 Task: Check the rankings for the "Hardcourt Hoops University".
Action: Mouse moved to (487, 405)
Screenshot: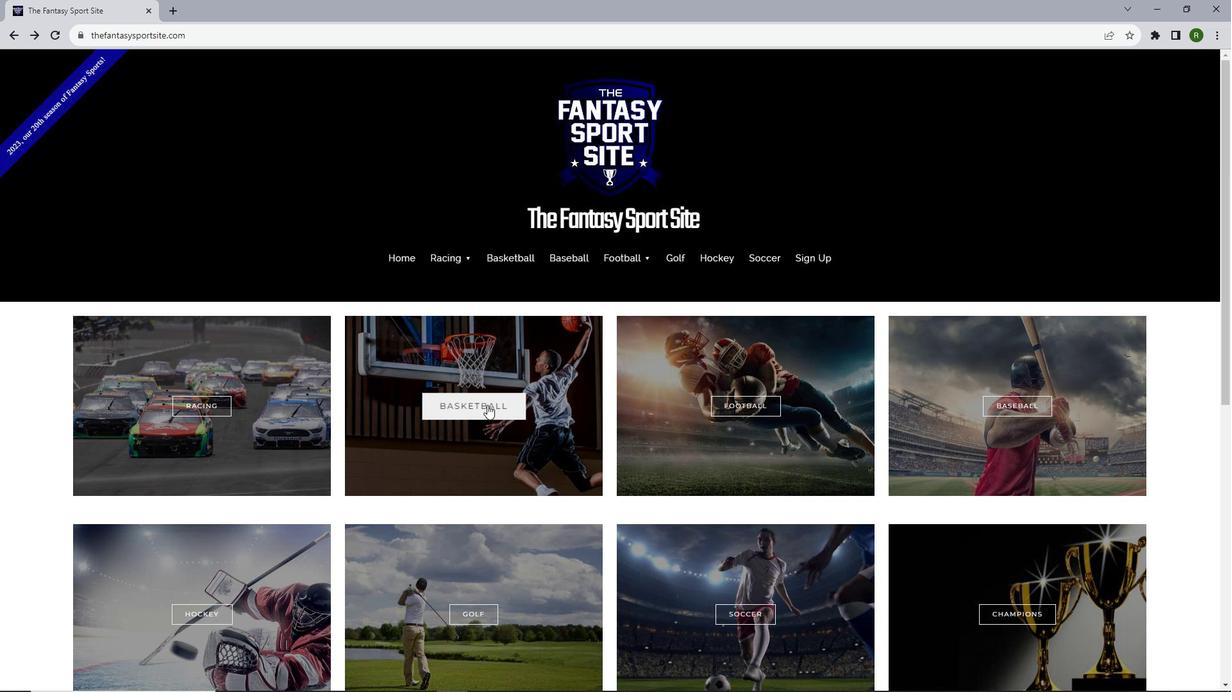 
Action: Mouse pressed left at (487, 405)
Screenshot: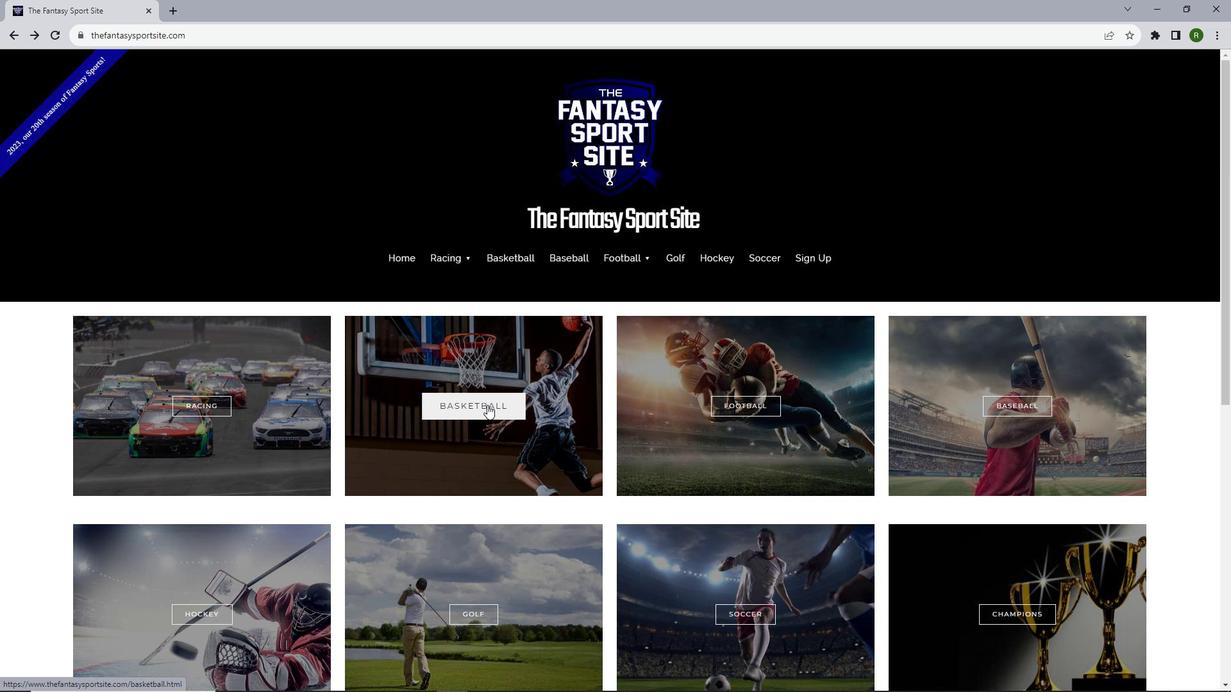 
Action: Mouse scrolled (487, 404) with delta (0, 0)
Screenshot: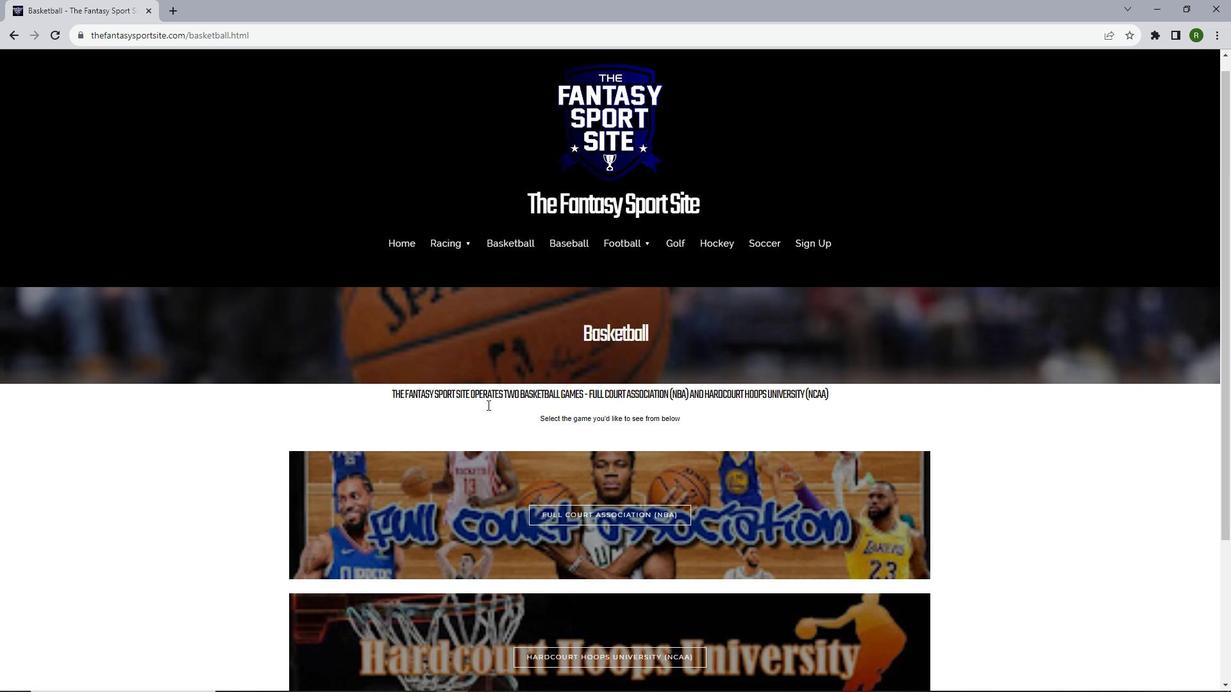 
Action: Mouse scrolled (487, 404) with delta (0, 0)
Screenshot: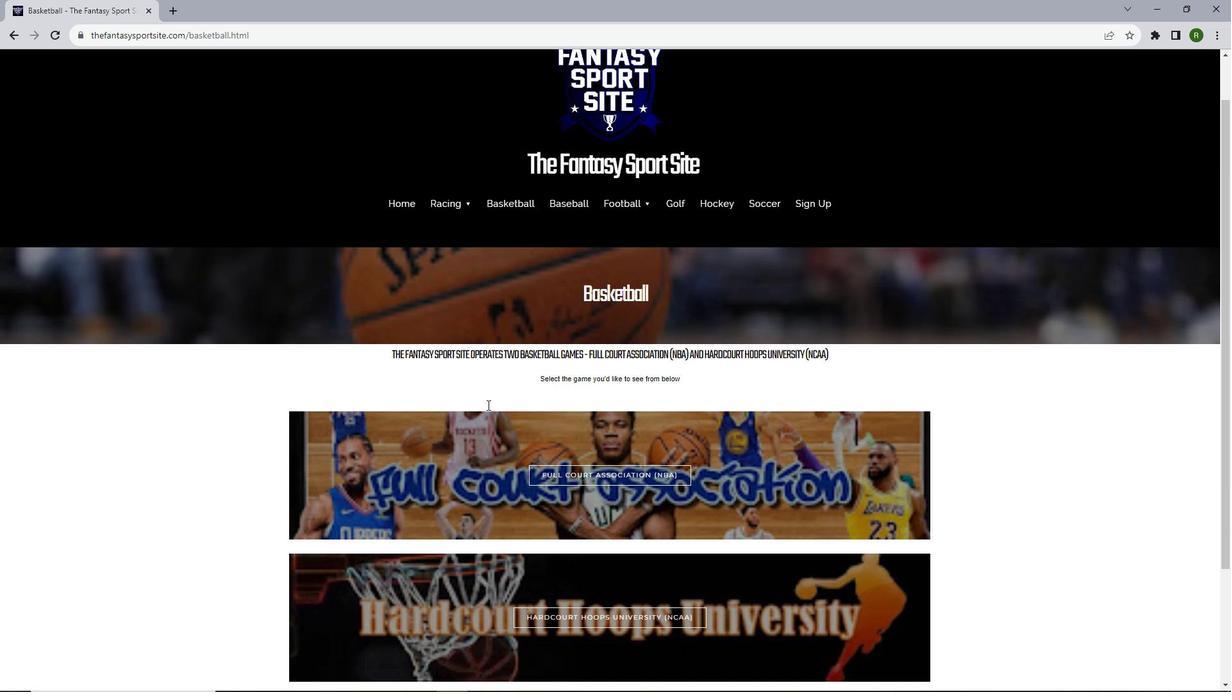 
Action: Mouse moved to (548, 547)
Screenshot: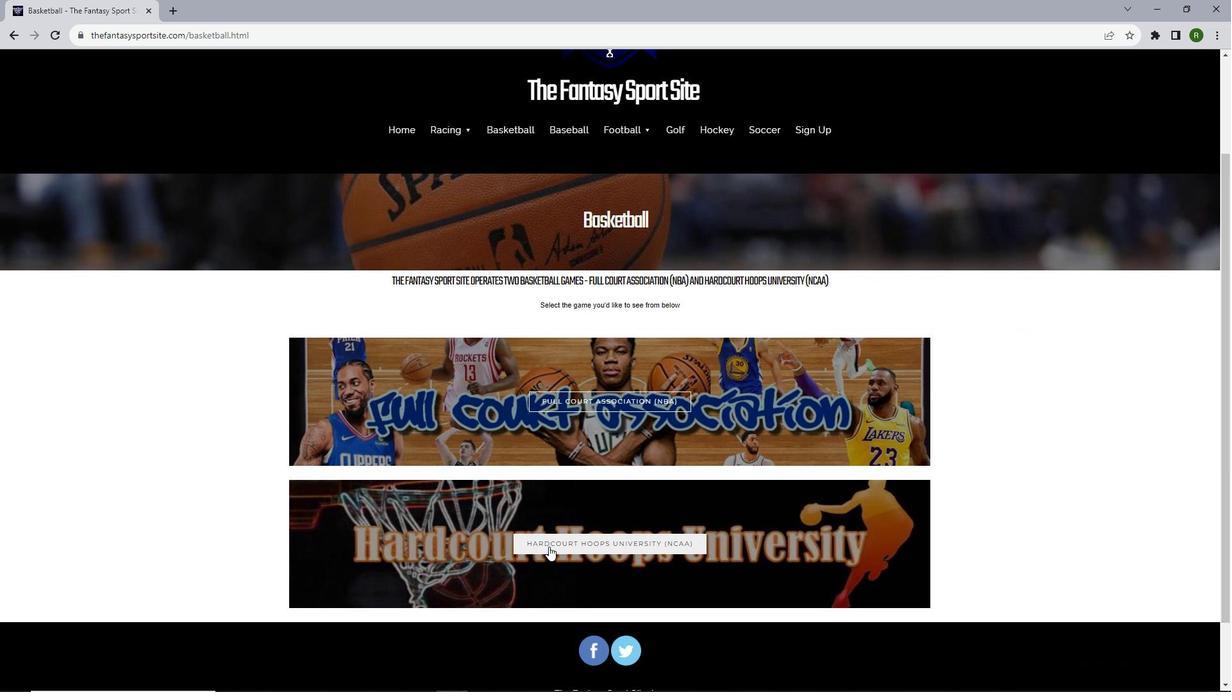
Action: Mouse pressed left at (548, 547)
Screenshot: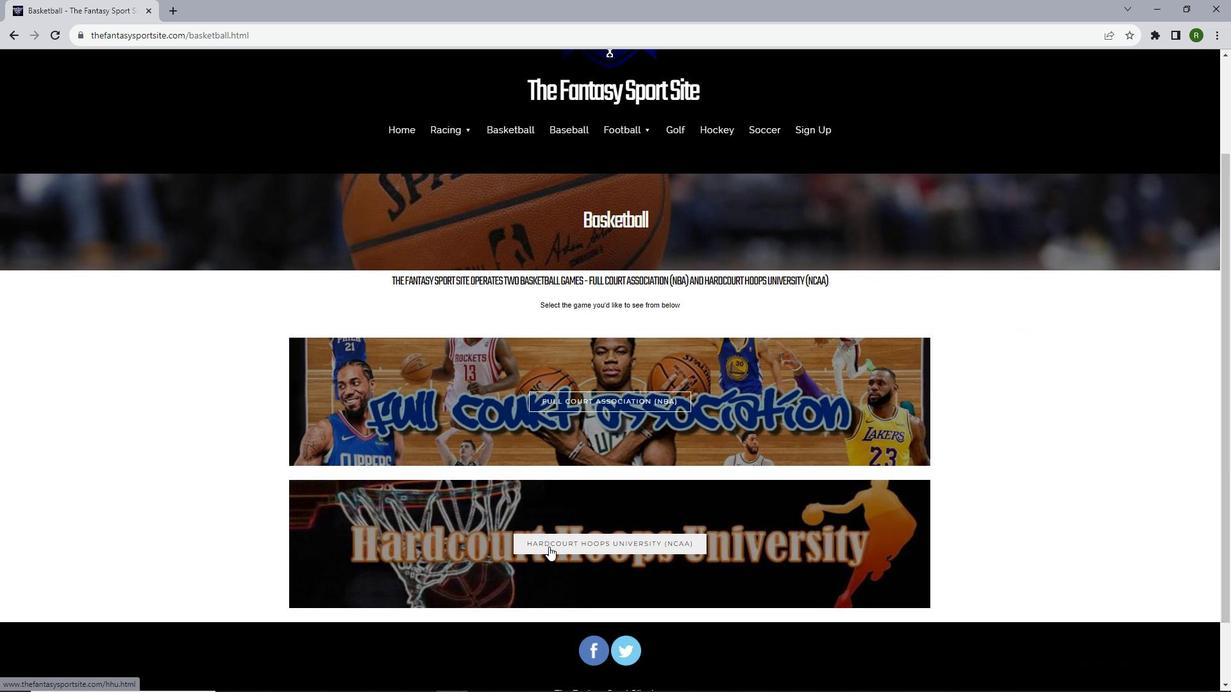 
Action: Mouse moved to (509, 363)
Screenshot: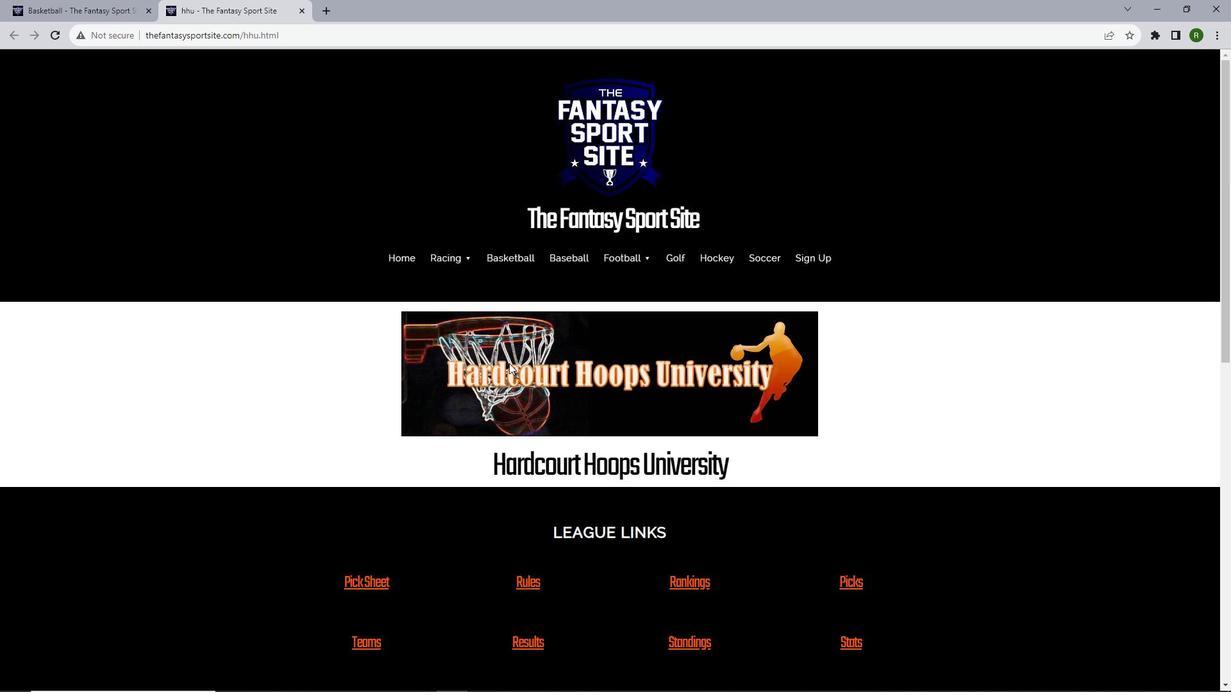 
Action: Mouse scrolled (509, 362) with delta (0, 0)
Screenshot: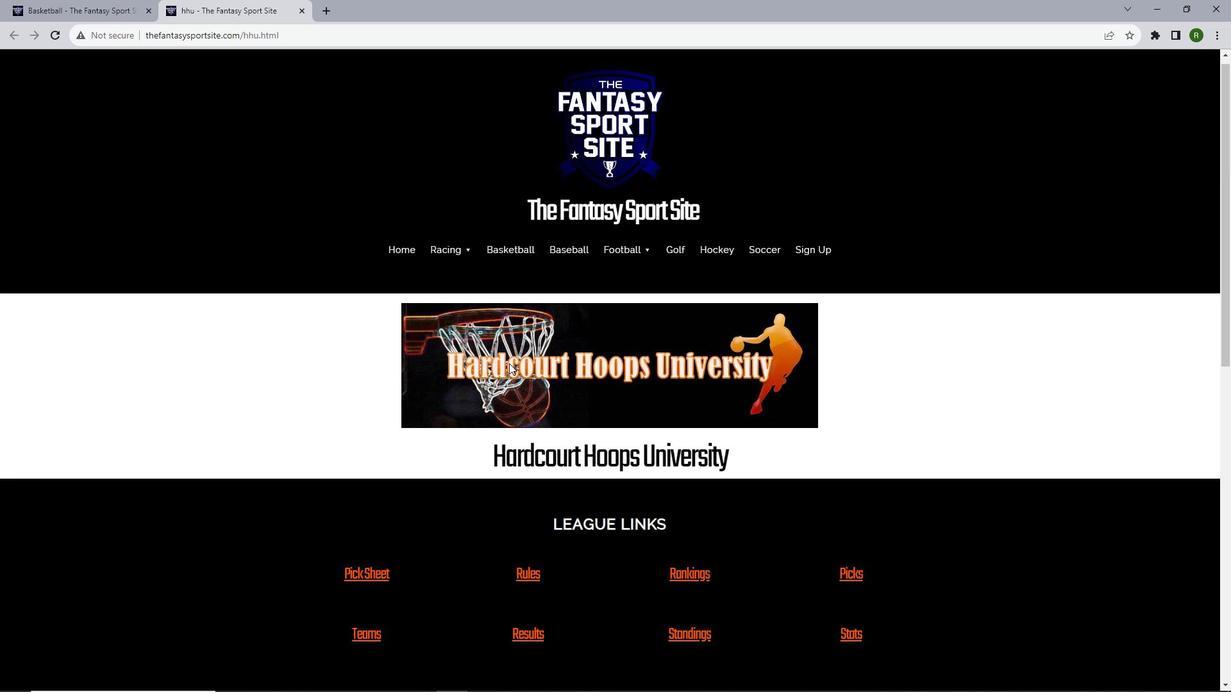 
Action: Mouse scrolled (509, 362) with delta (0, 0)
Screenshot: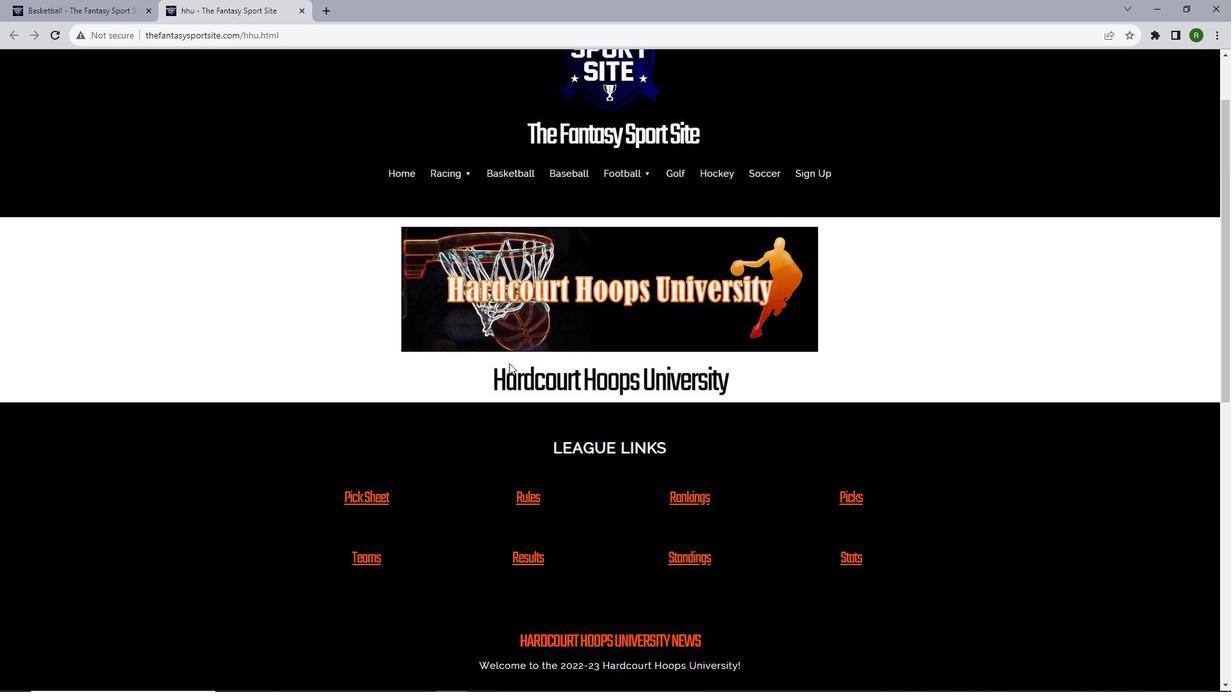 
Action: Mouse moved to (557, 374)
Screenshot: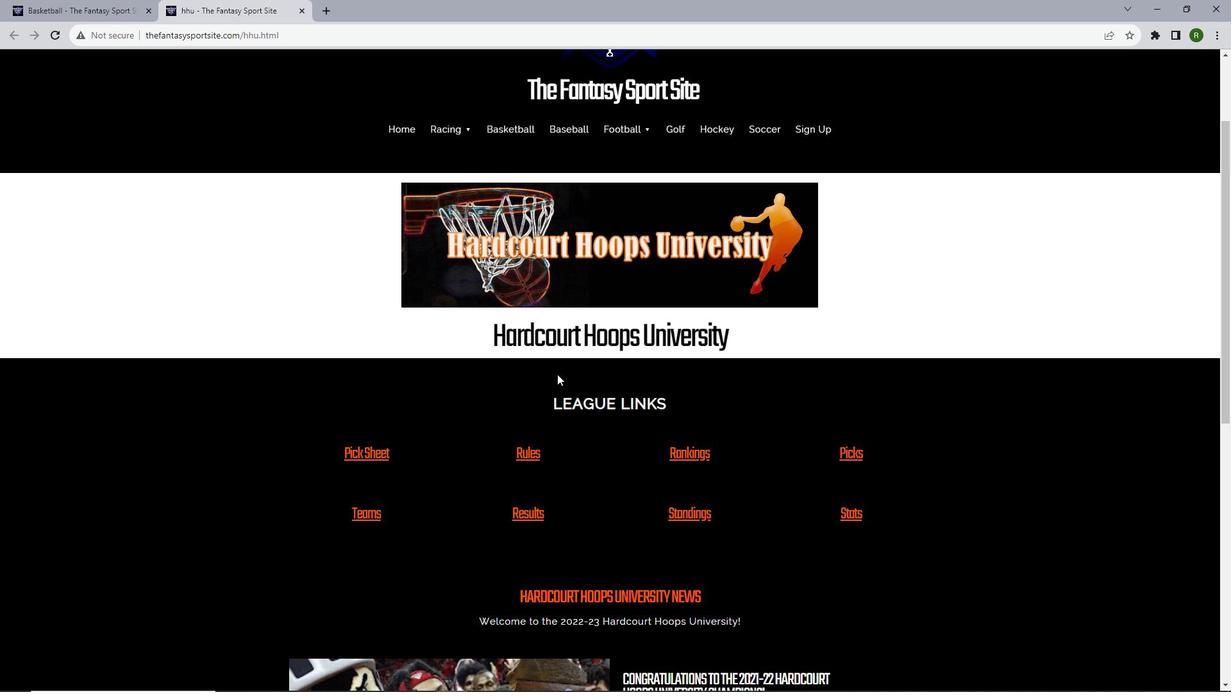 
Action: Mouse scrolled (557, 373) with delta (0, 0)
Screenshot: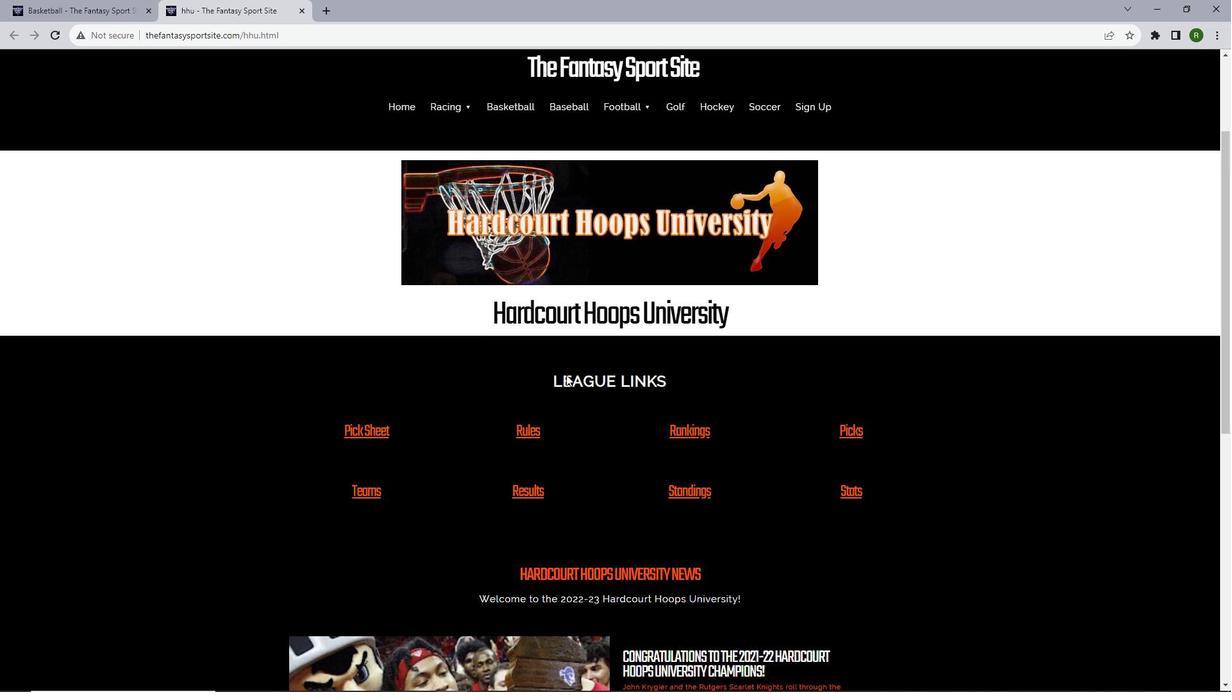 
Action: Mouse moved to (684, 385)
Screenshot: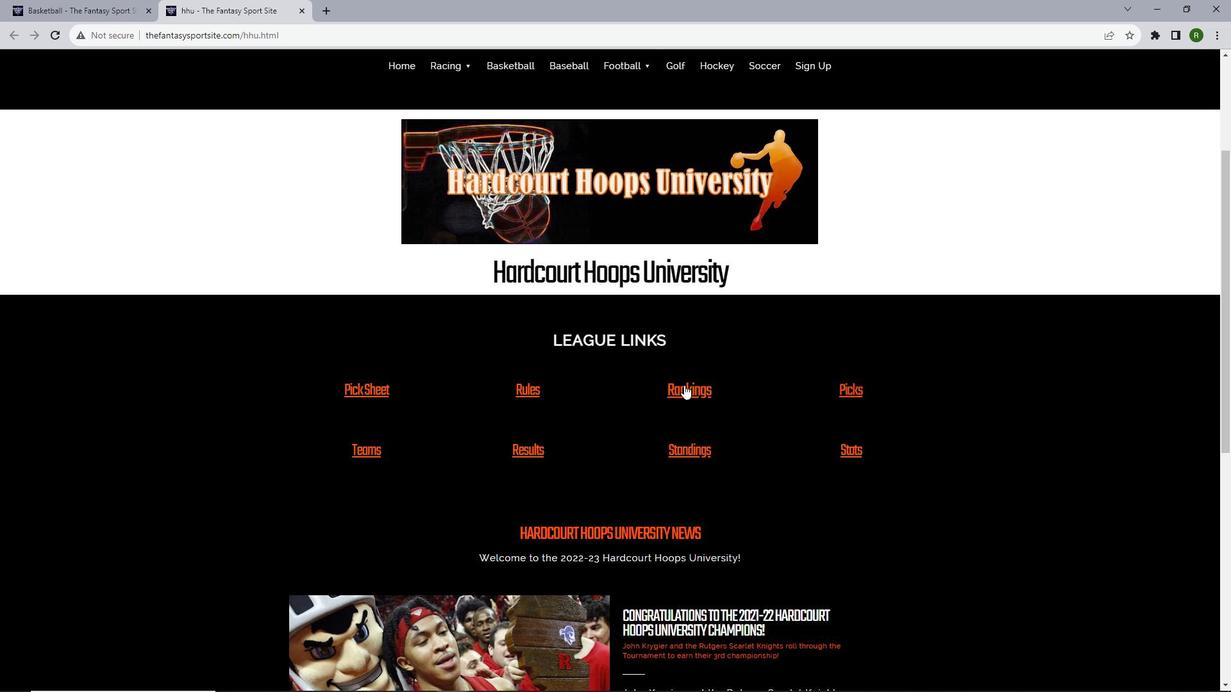 
Action: Mouse pressed left at (684, 385)
Screenshot: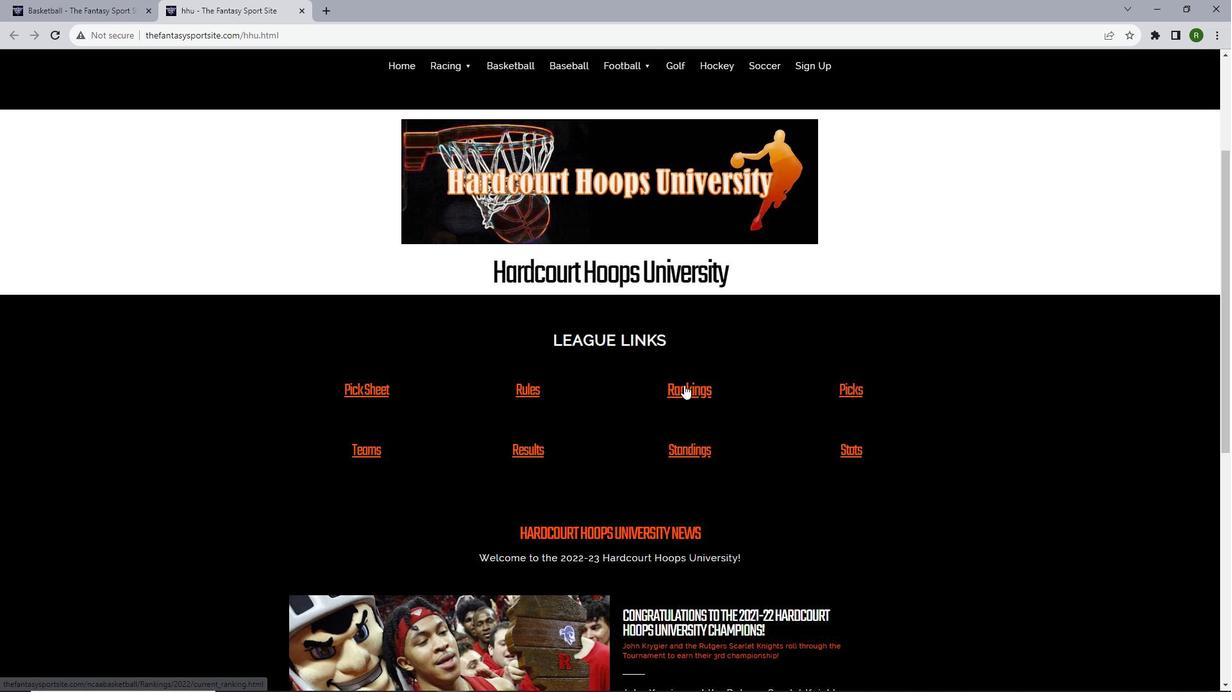 
Action: Mouse moved to (684, 385)
Screenshot: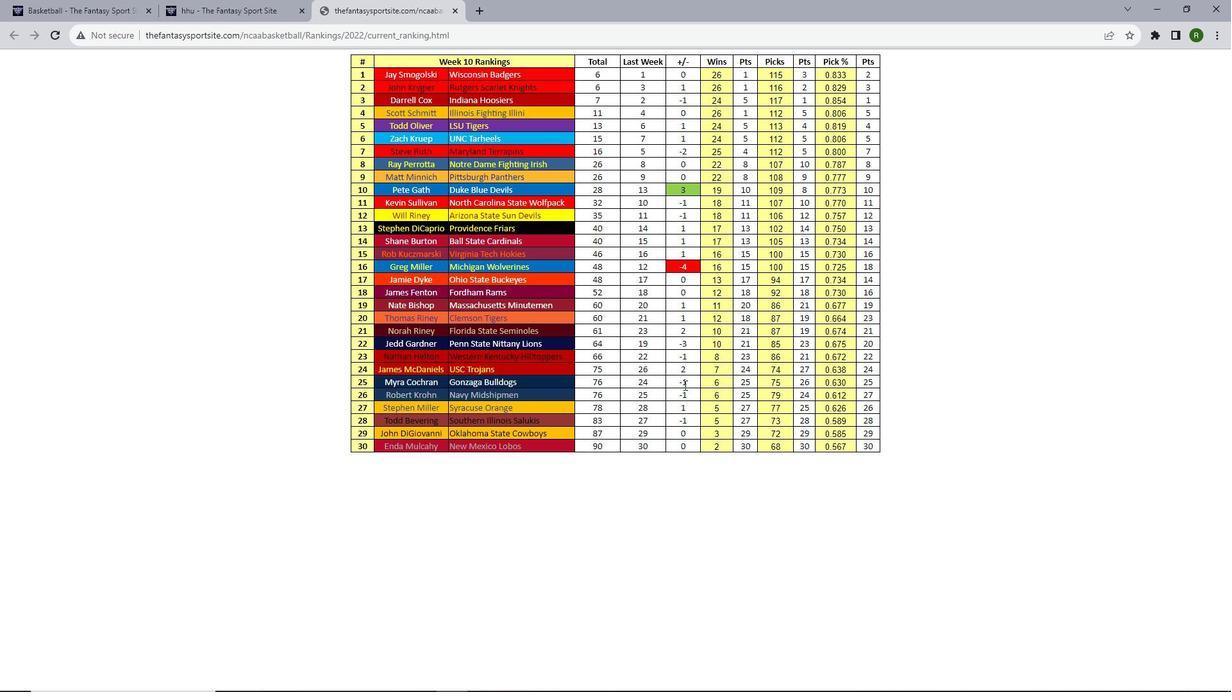 
Action: Mouse scrolled (684, 386) with delta (0, 0)
Screenshot: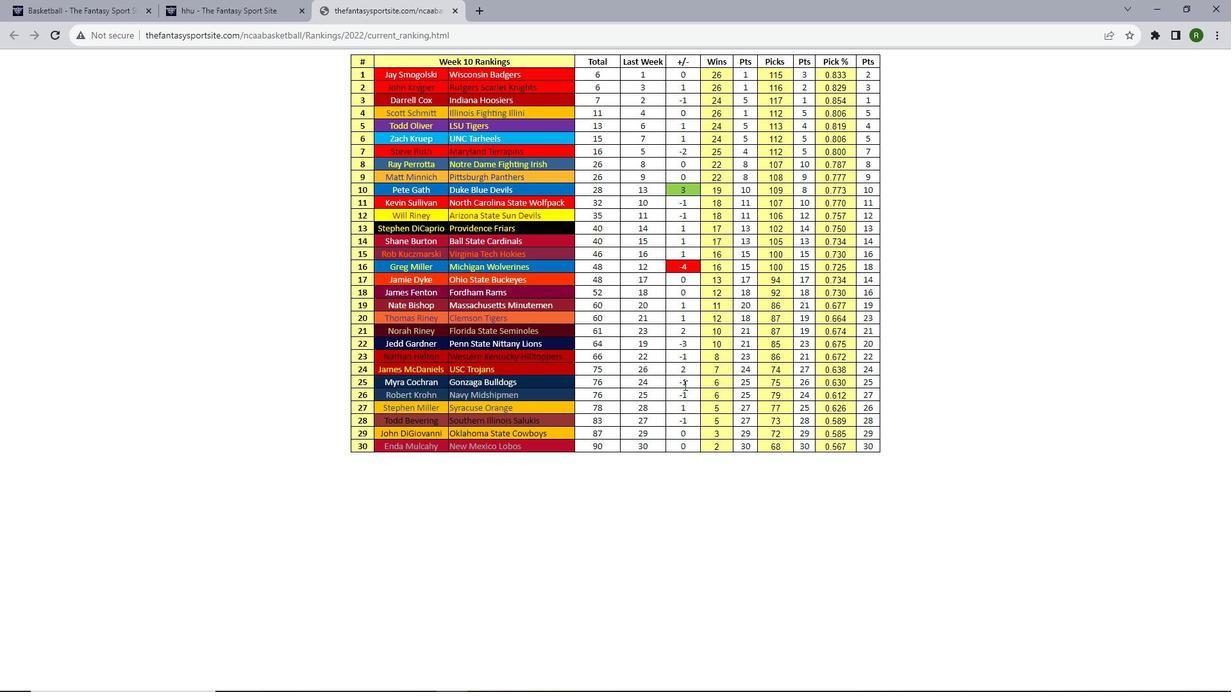 
Action: Mouse scrolled (684, 386) with delta (0, 0)
Screenshot: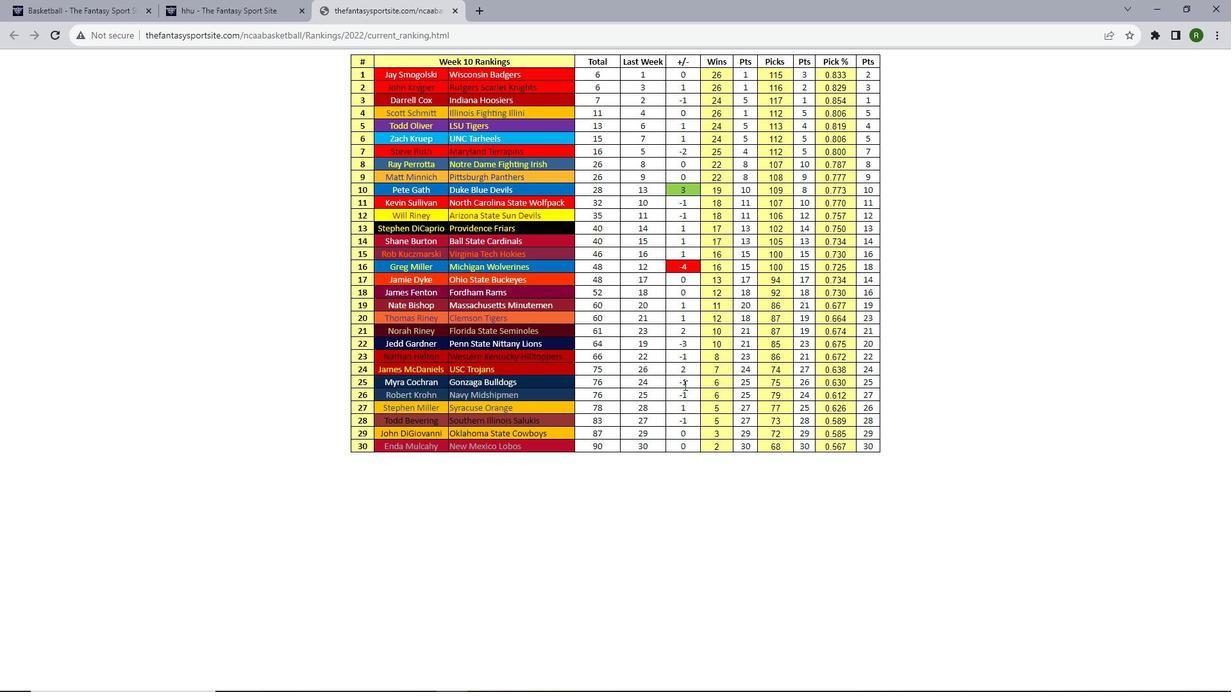 
Action: Mouse scrolled (684, 386) with delta (0, 0)
Screenshot: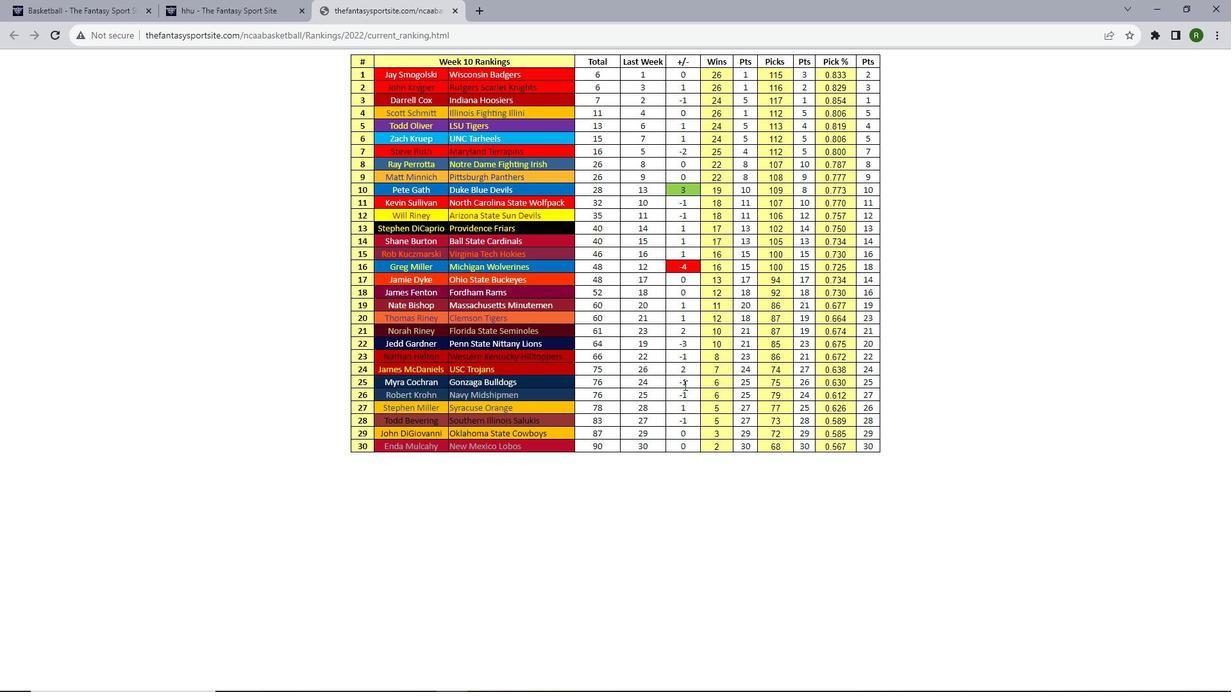 
Action: Mouse scrolled (684, 384) with delta (0, 0)
Screenshot: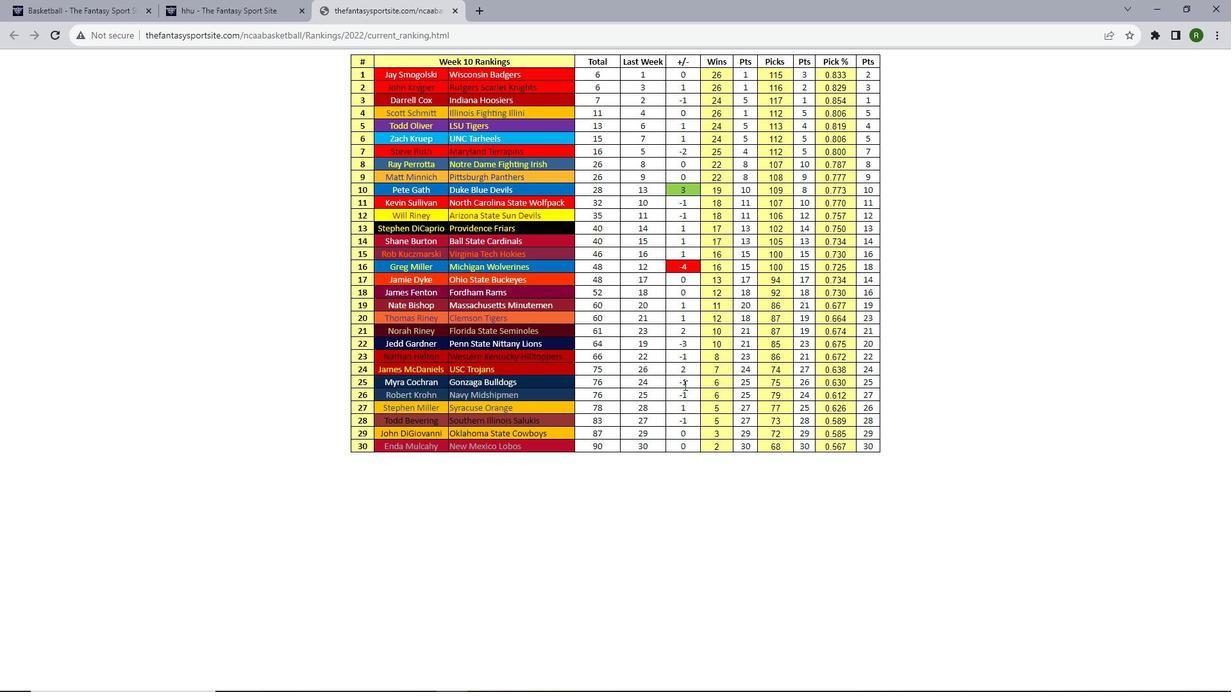 
Action: Mouse scrolled (684, 384) with delta (0, 0)
Screenshot: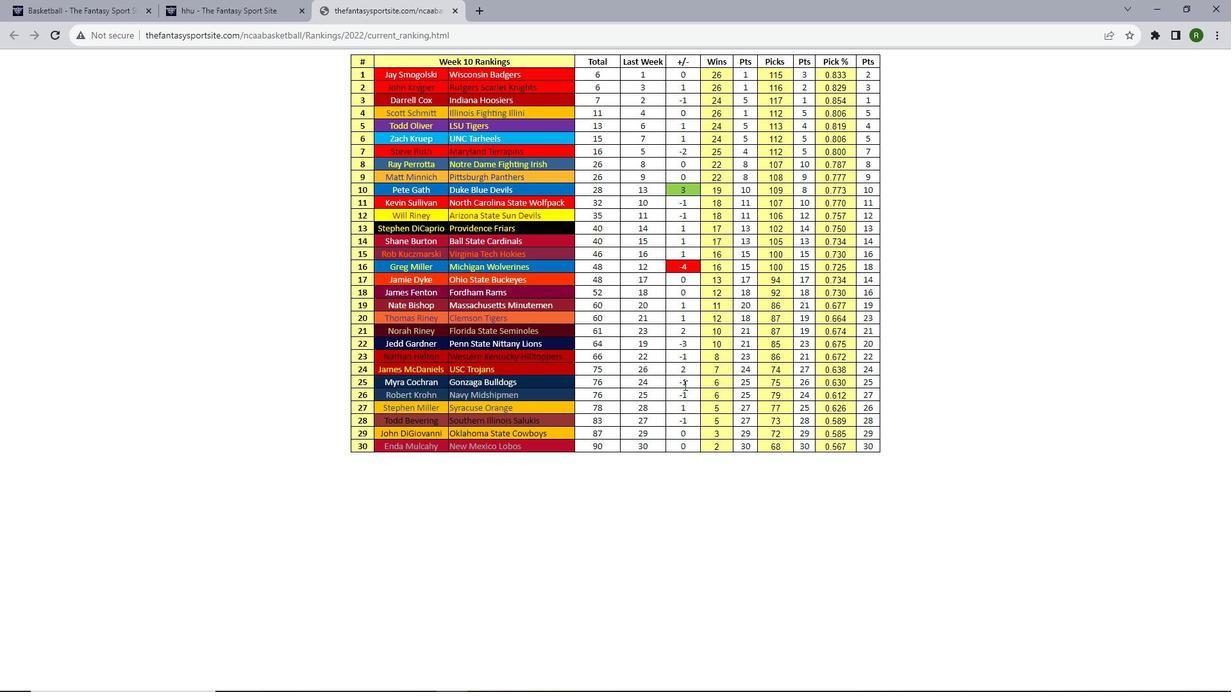 
Action: Mouse scrolled (684, 384) with delta (0, 0)
Screenshot: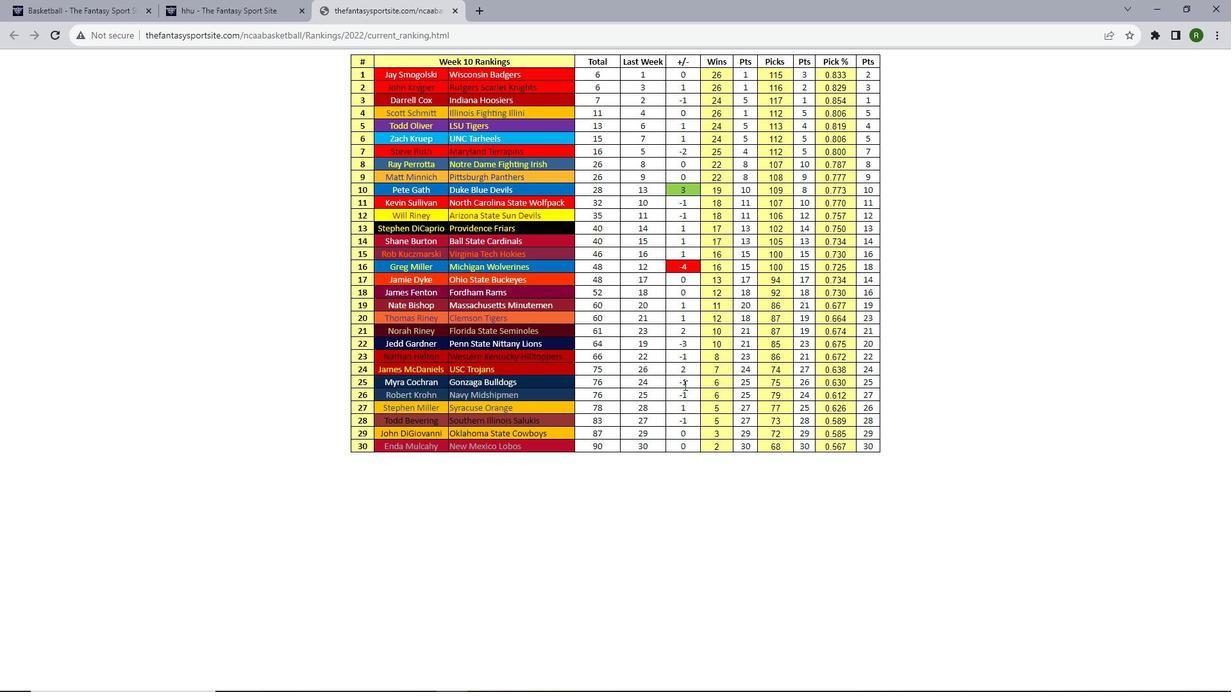 
Action: Mouse scrolled (684, 384) with delta (0, 0)
Screenshot: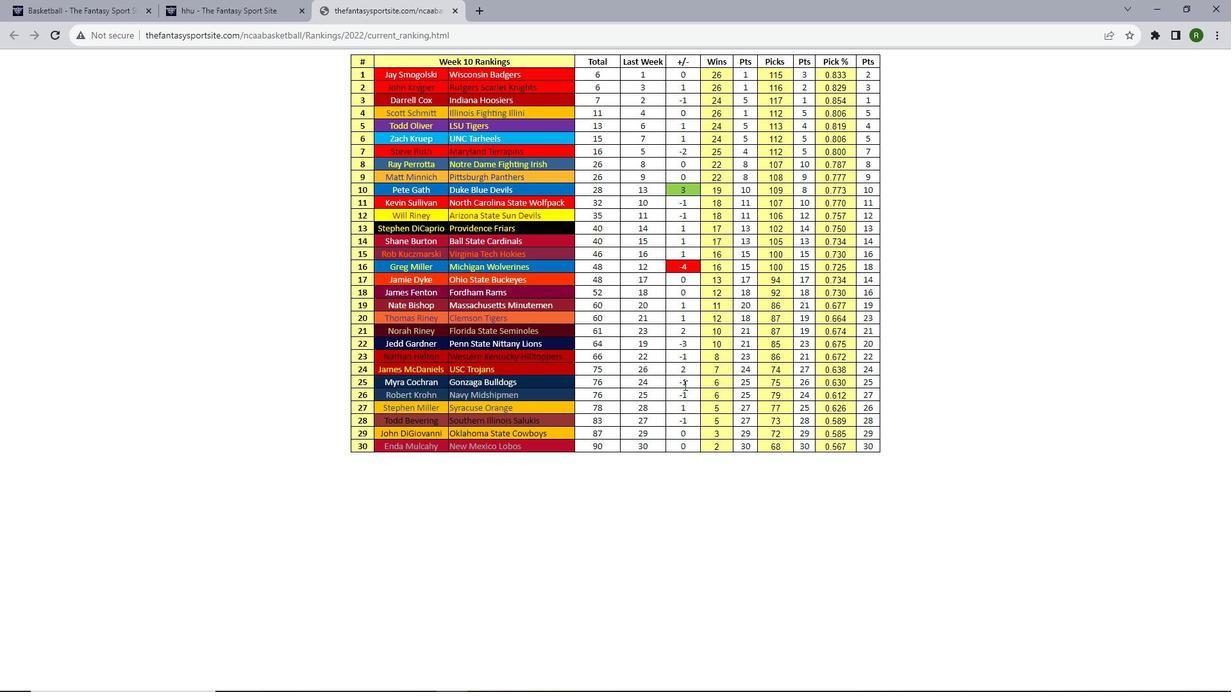 
Action: Mouse scrolled (684, 384) with delta (0, 0)
Screenshot: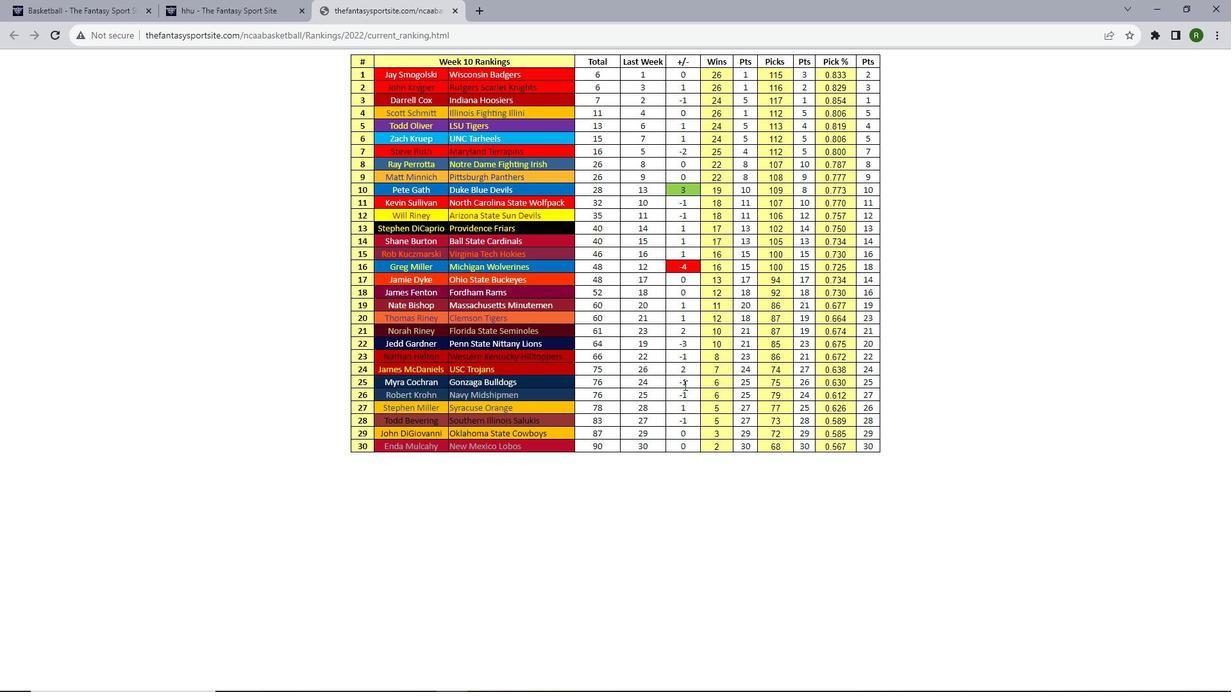 
